 Task: Start in the project XcelTech the sprint 'Starlight', with a duration of 3 weeks.
Action: Mouse moved to (203, 57)
Screenshot: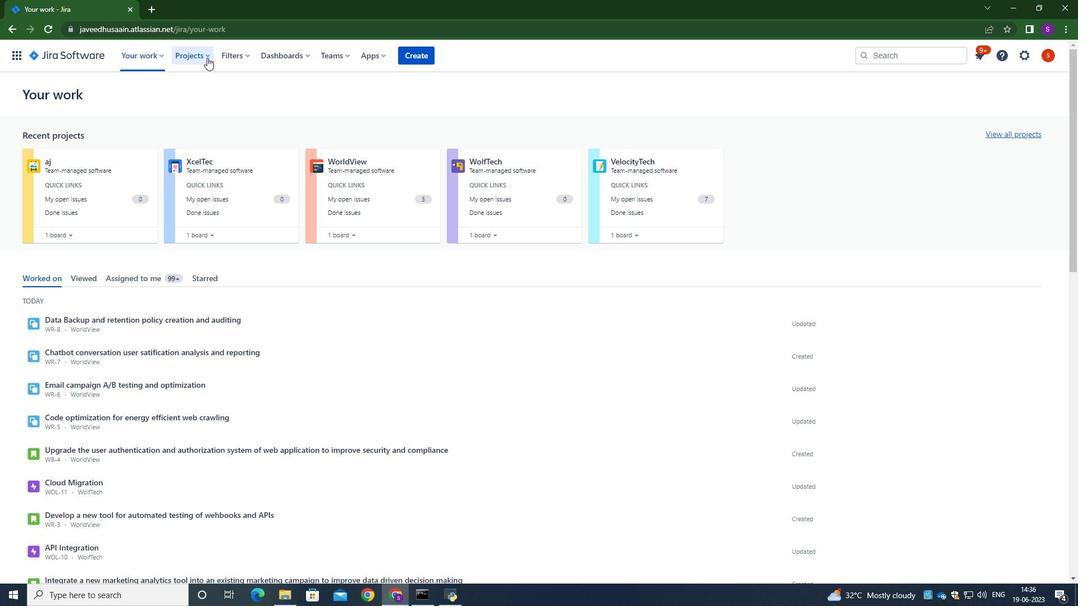 
Action: Mouse pressed left at (203, 57)
Screenshot: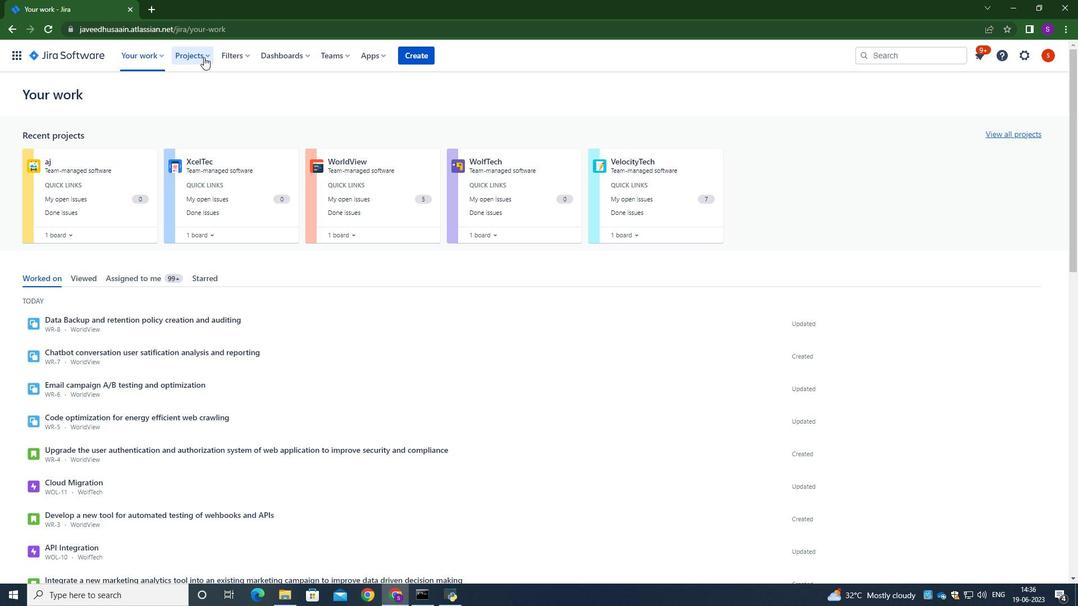 
Action: Mouse moved to (226, 106)
Screenshot: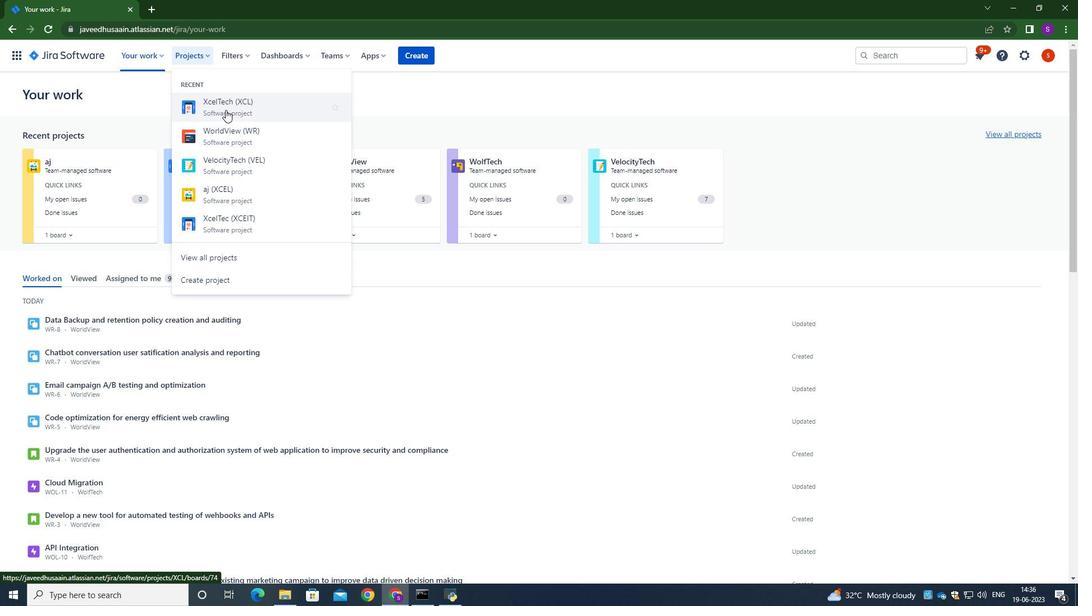 
Action: Mouse pressed left at (226, 106)
Screenshot: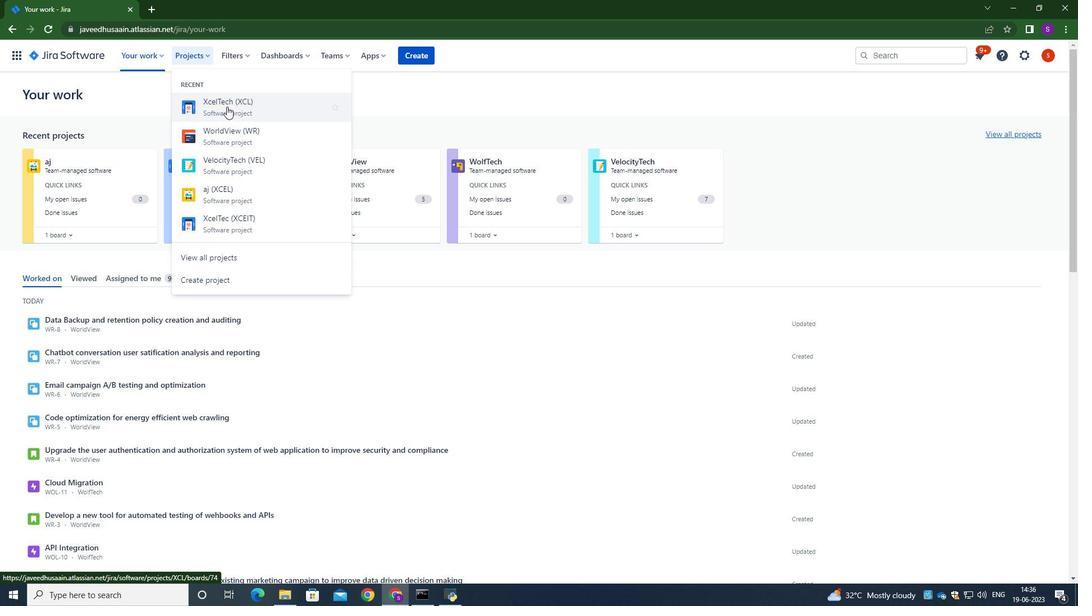 
Action: Mouse moved to (72, 174)
Screenshot: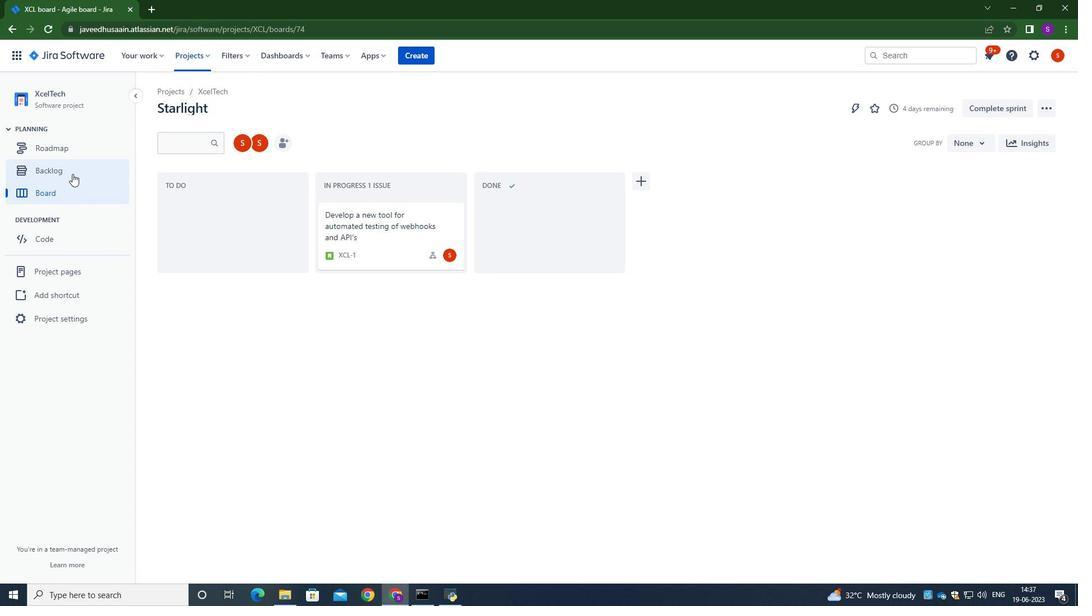 
Action: Mouse pressed left at (72, 174)
Screenshot: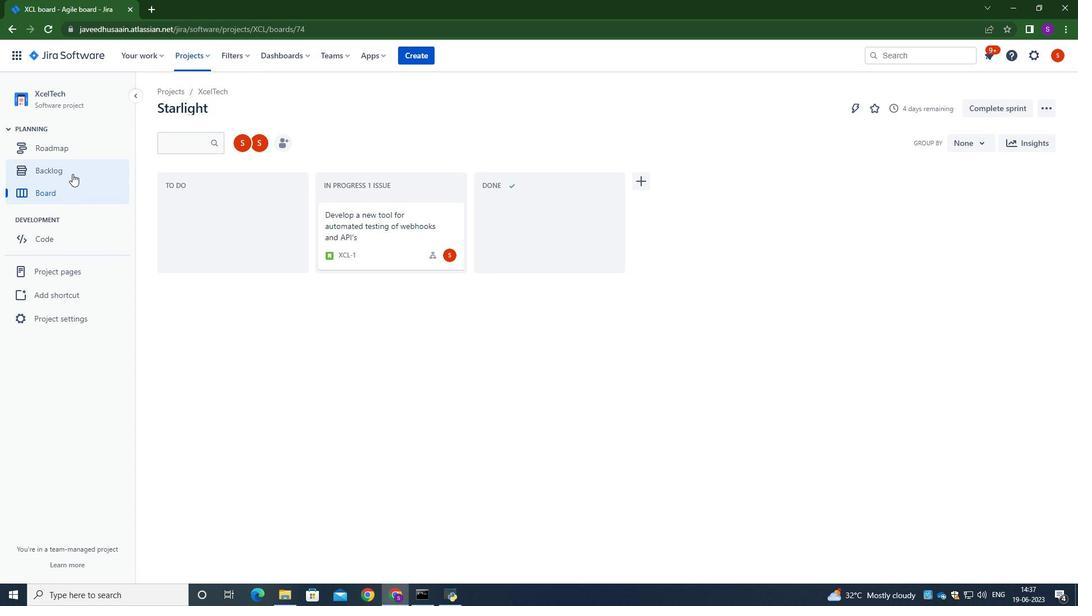 
Action: Mouse moved to (575, 272)
Screenshot: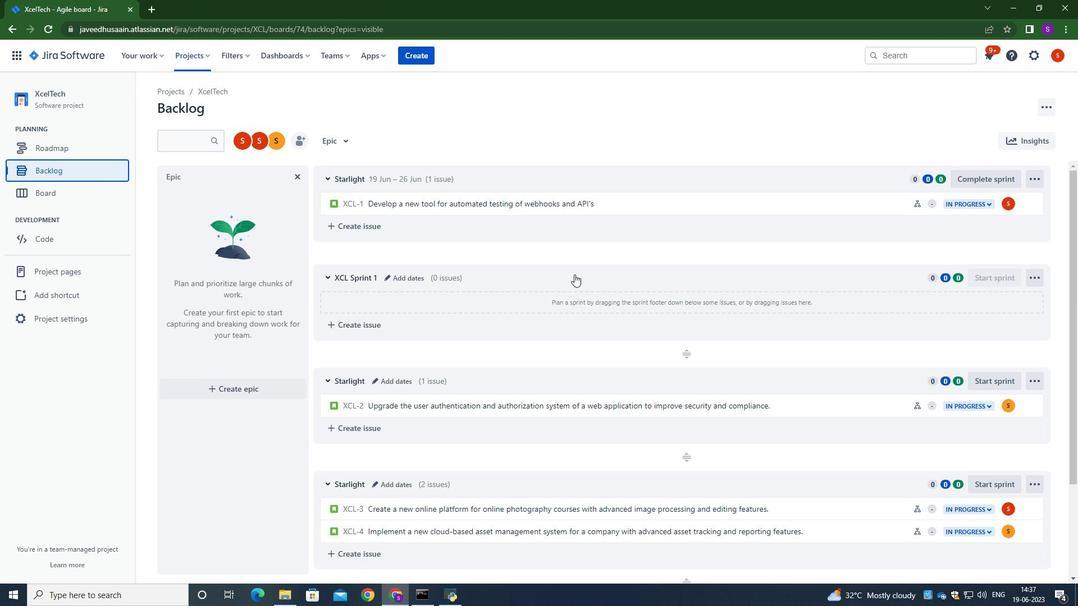 
Action: Mouse scrolled (575, 272) with delta (0, 0)
Screenshot: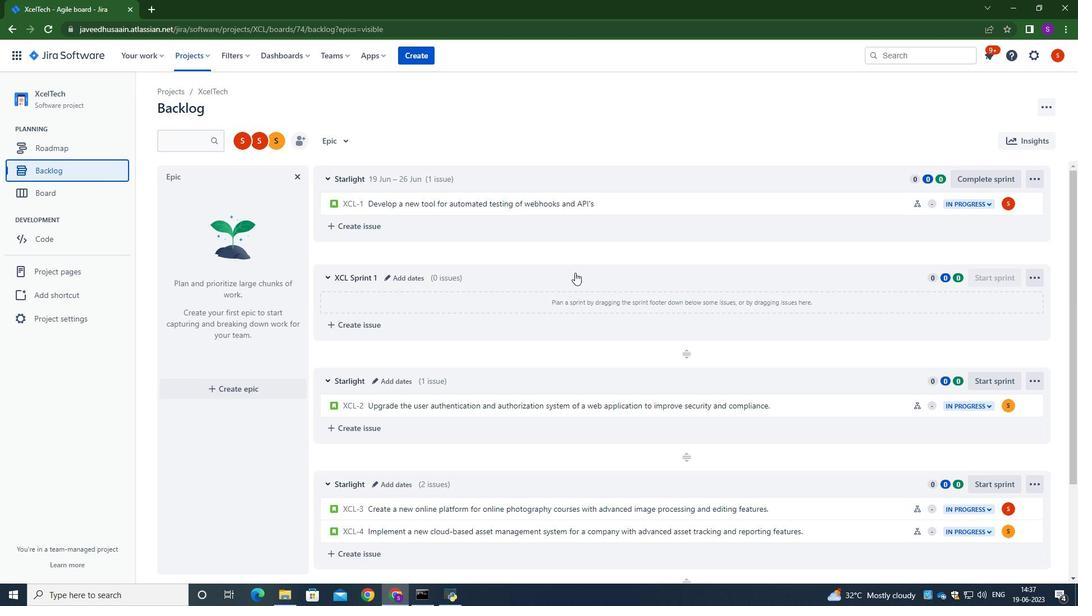 
Action: Mouse moved to (1015, 326)
Screenshot: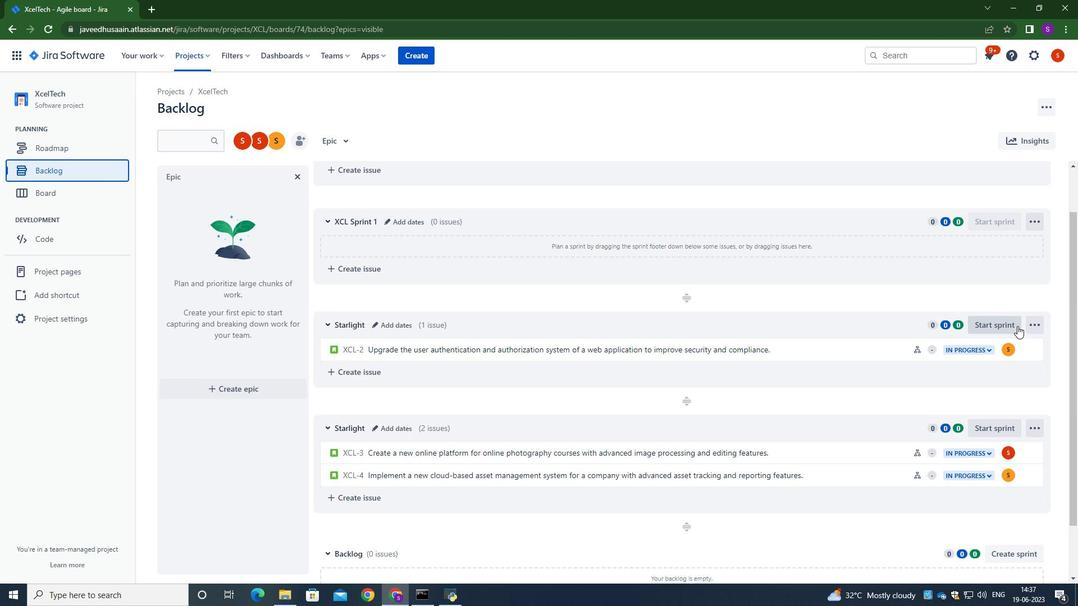
Action: Mouse pressed left at (1015, 326)
Screenshot: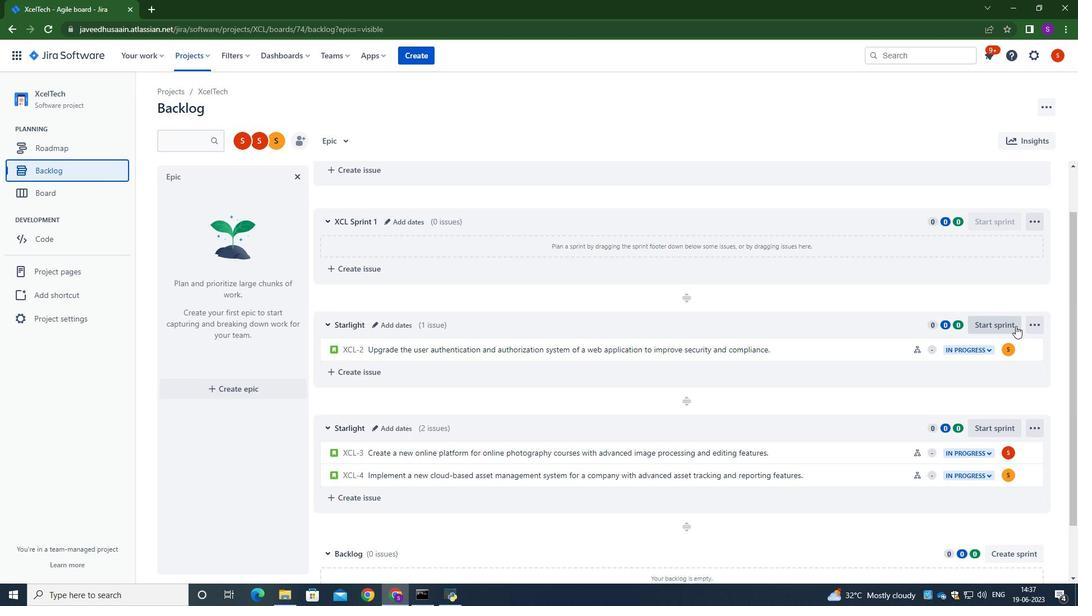
Action: Mouse moved to (454, 197)
Screenshot: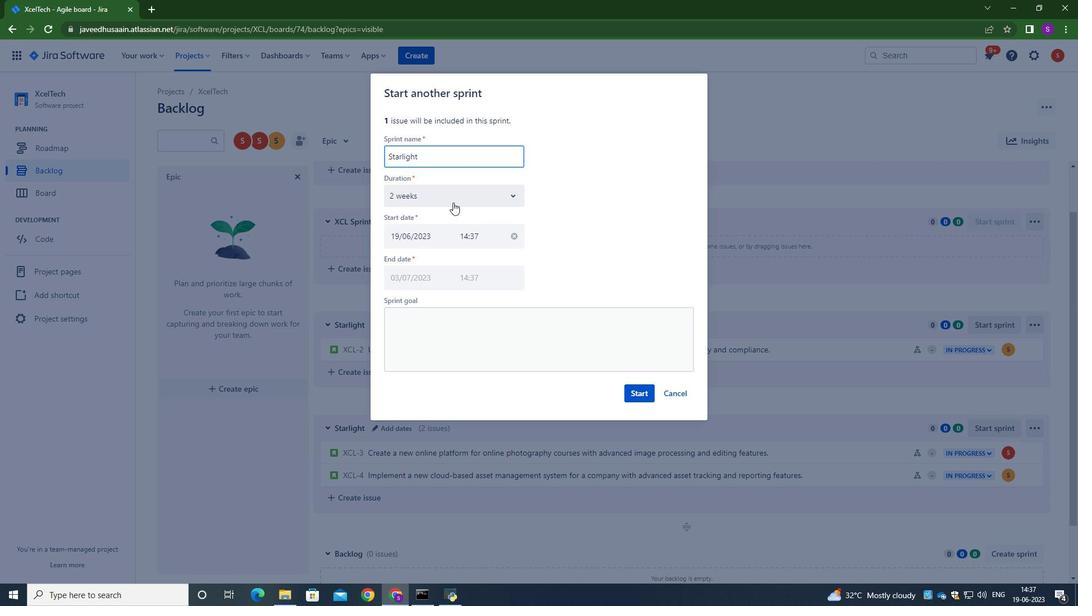 
Action: Mouse pressed left at (454, 197)
Screenshot: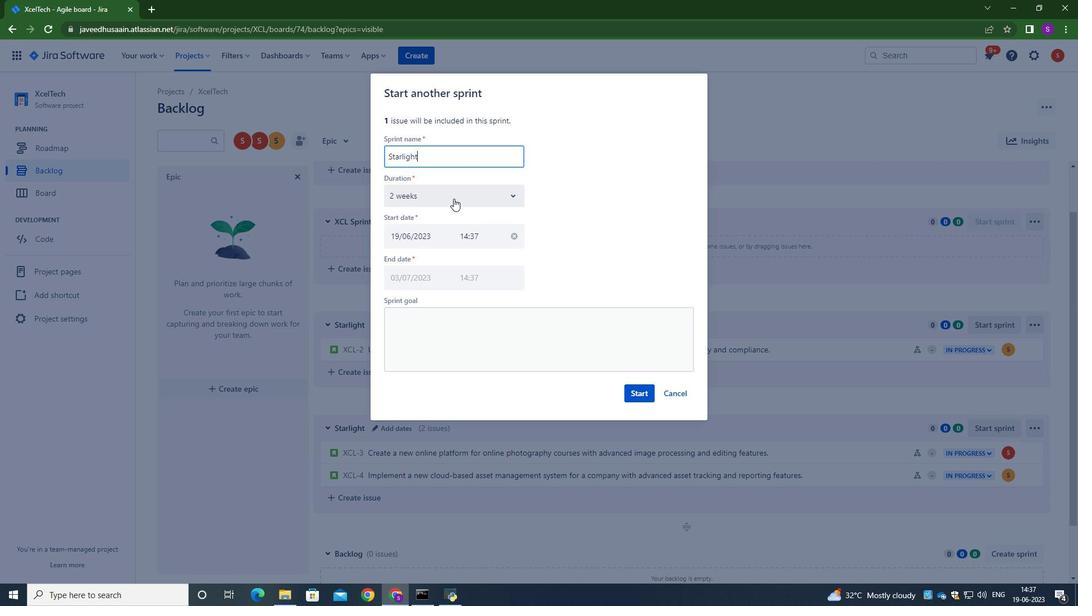 
Action: Mouse moved to (425, 264)
Screenshot: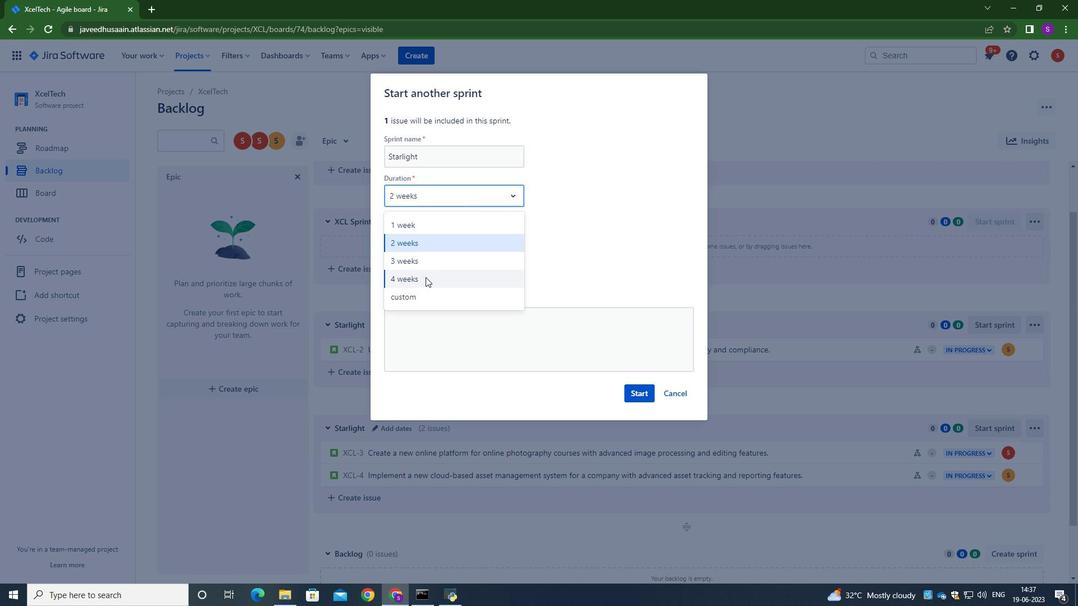 
Action: Mouse pressed left at (425, 264)
Screenshot: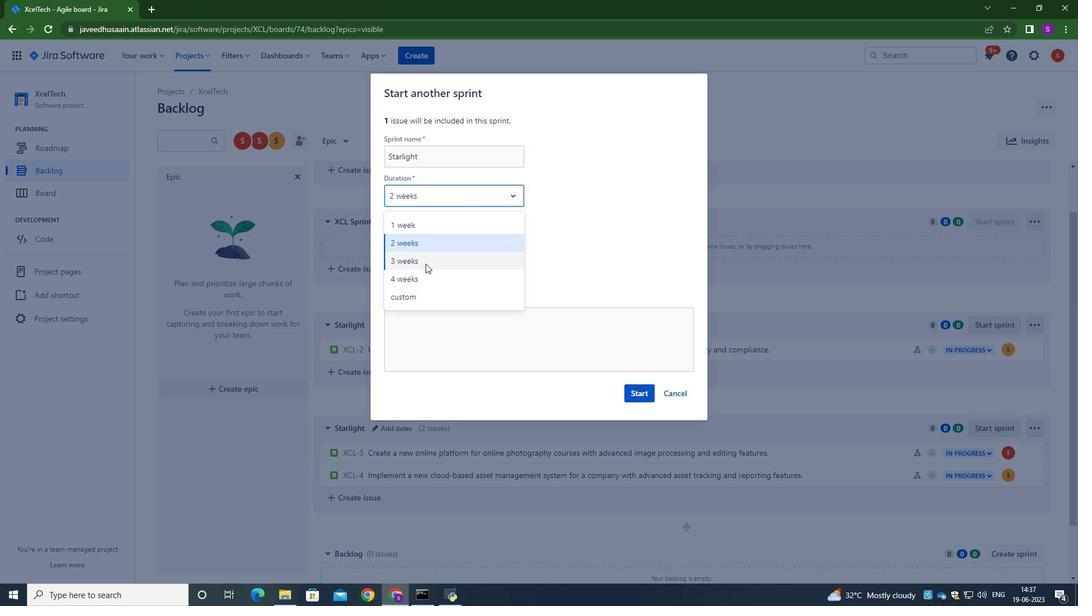 
Action: Mouse moved to (648, 394)
Screenshot: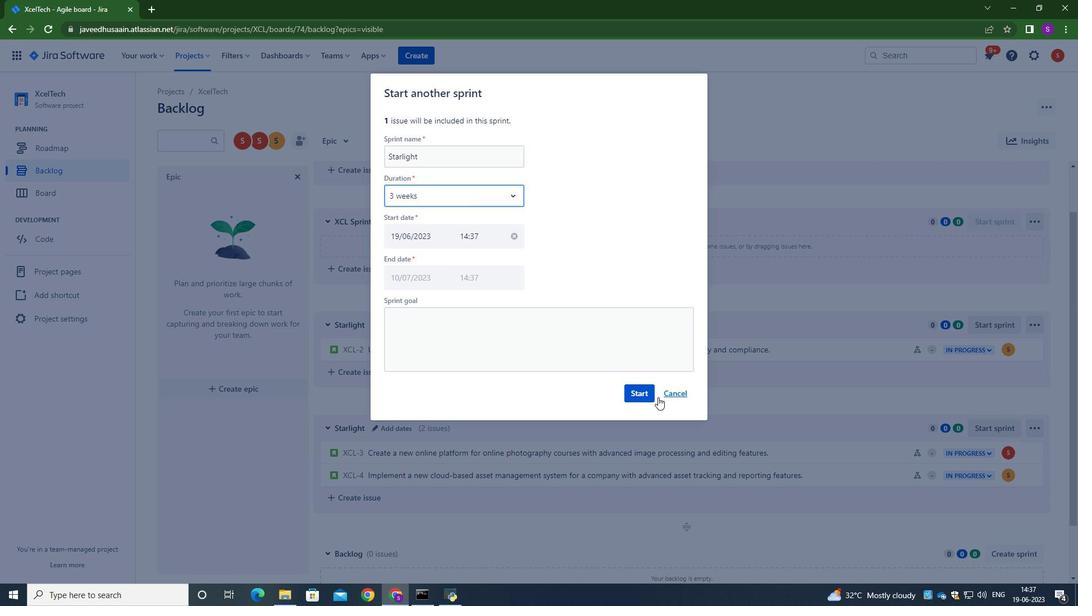 
Action: Mouse pressed left at (648, 394)
Screenshot: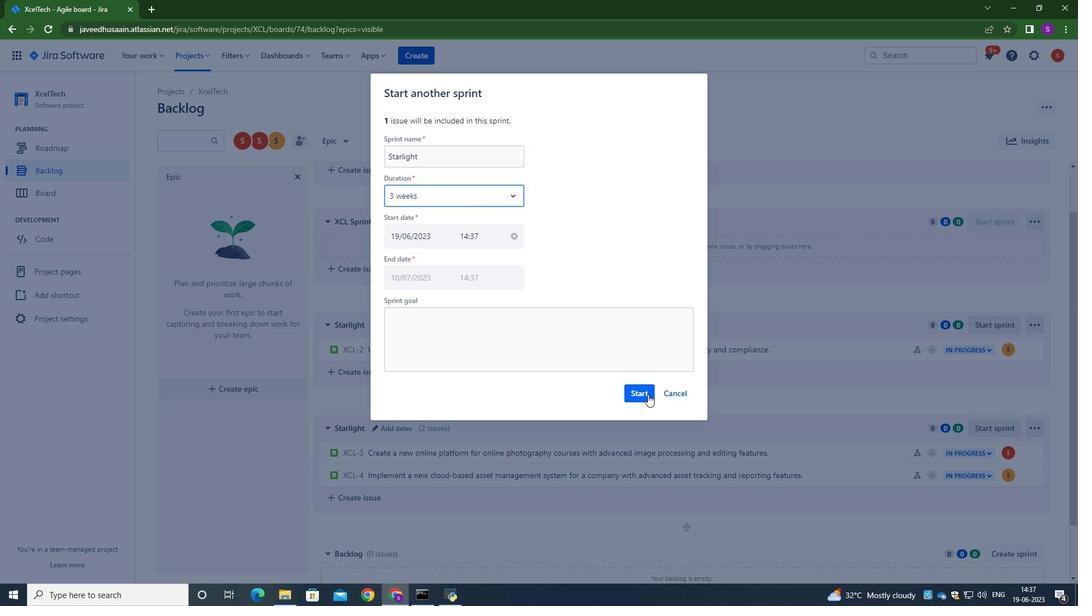 
Action: Mouse moved to (811, 161)
Screenshot: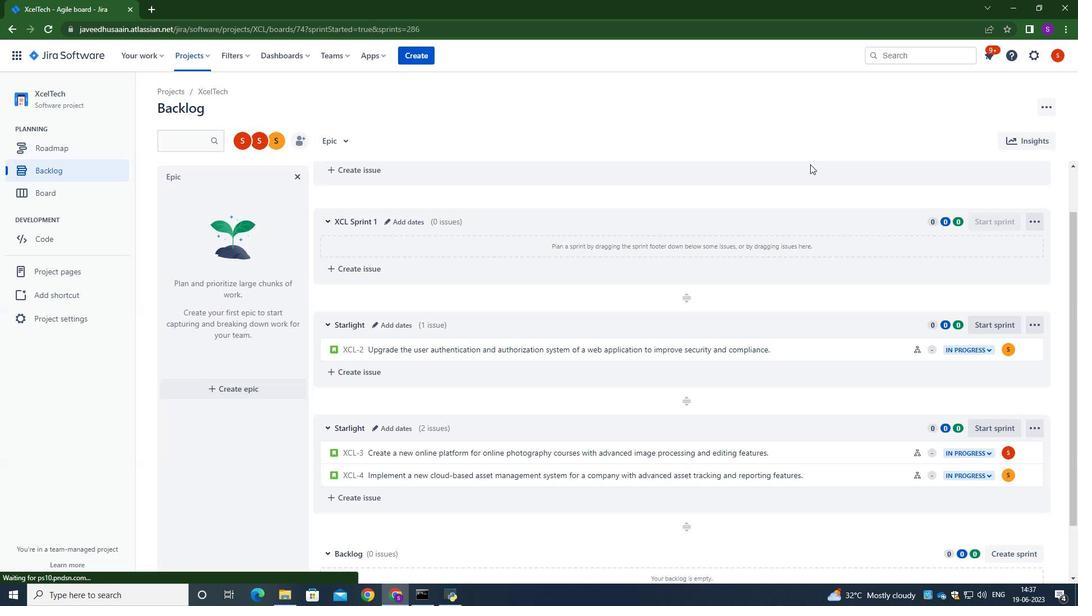 
